 Task: Change the email visibility to Anyone on LinkedIn.
Action: Mouse moved to (778, 110)
Screenshot: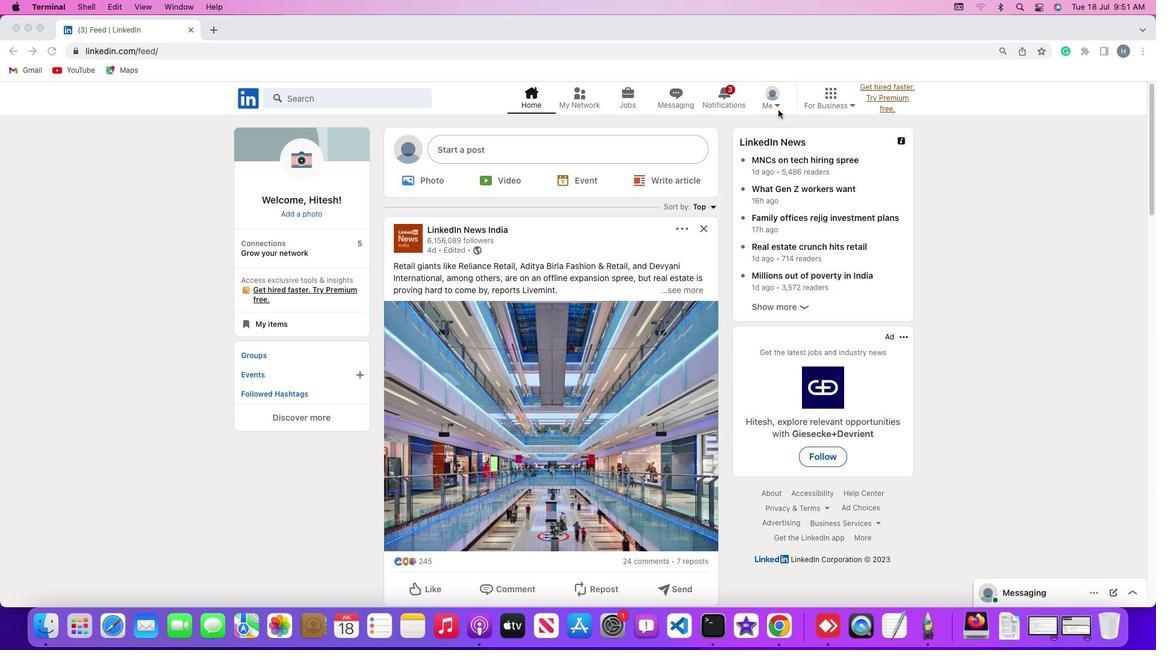 
Action: Mouse pressed left at (778, 110)
Screenshot: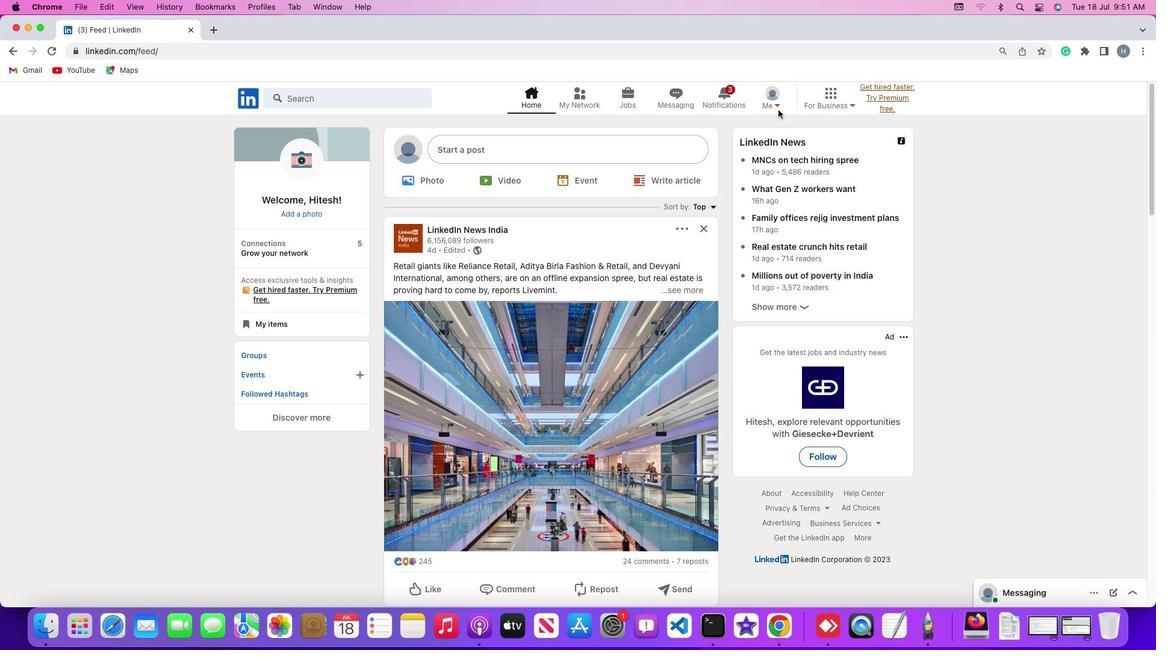 
Action: Mouse moved to (776, 105)
Screenshot: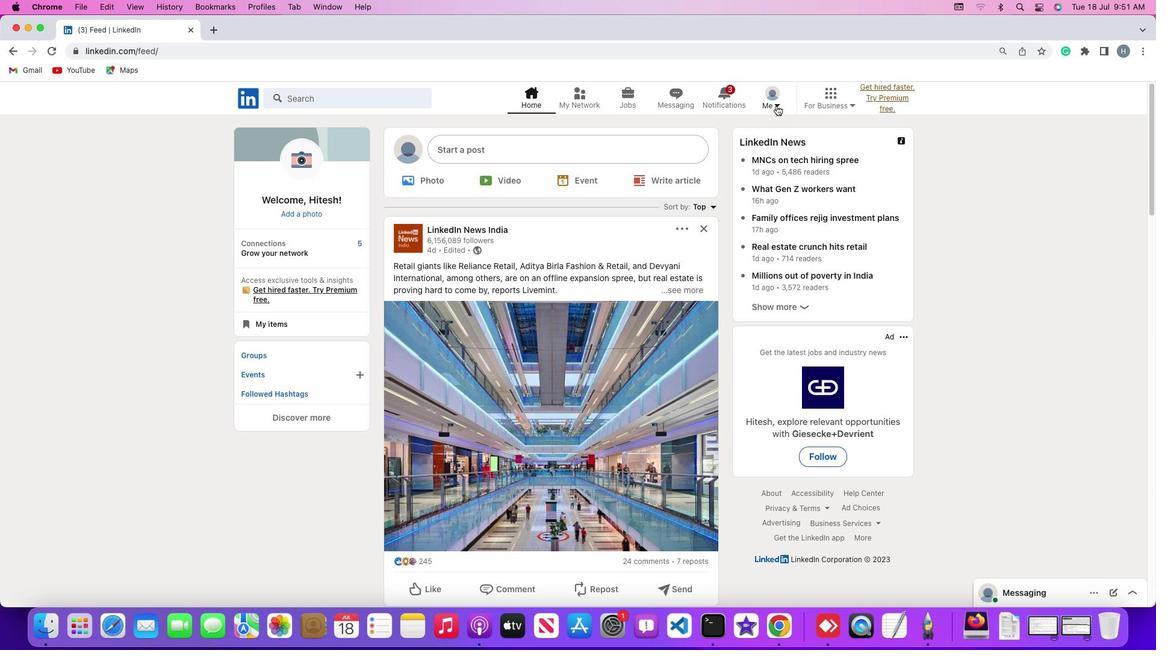 
Action: Mouse pressed left at (776, 105)
Screenshot: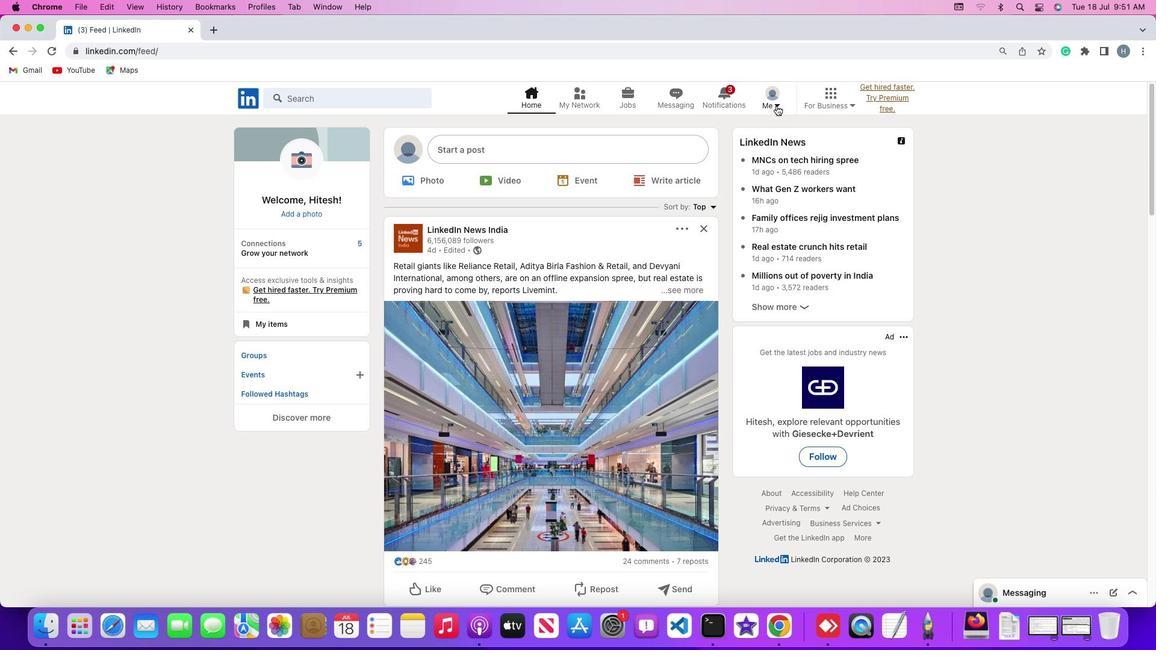 
Action: Mouse moved to (691, 233)
Screenshot: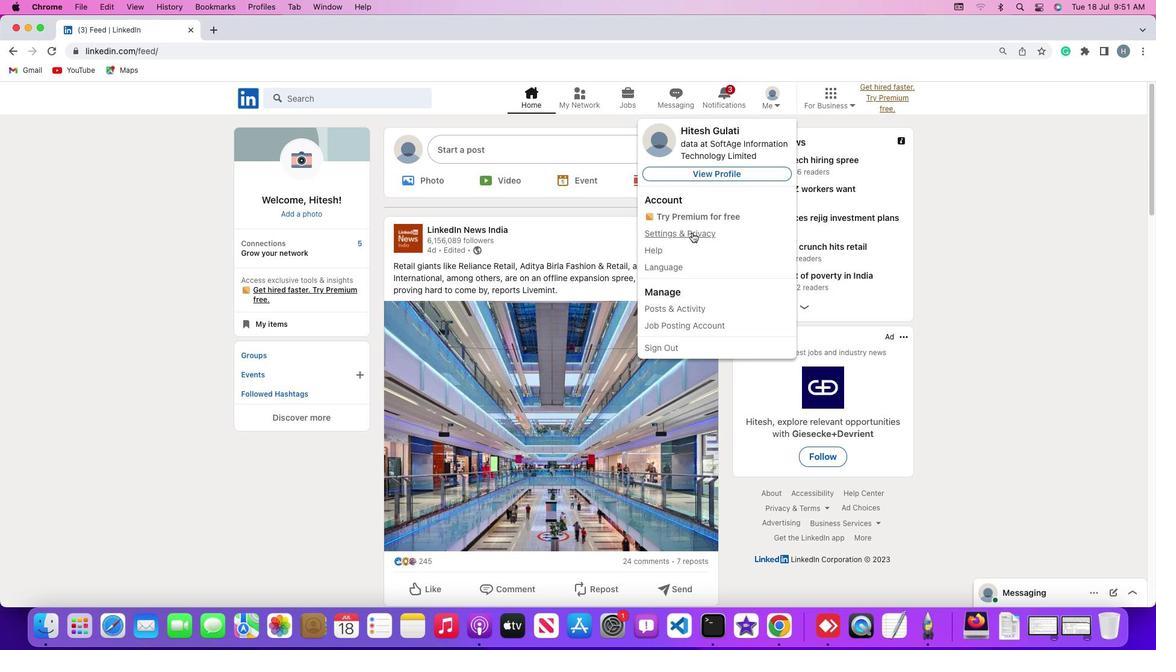 
Action: Mouse pressed left at (691, 233)
Screenshot: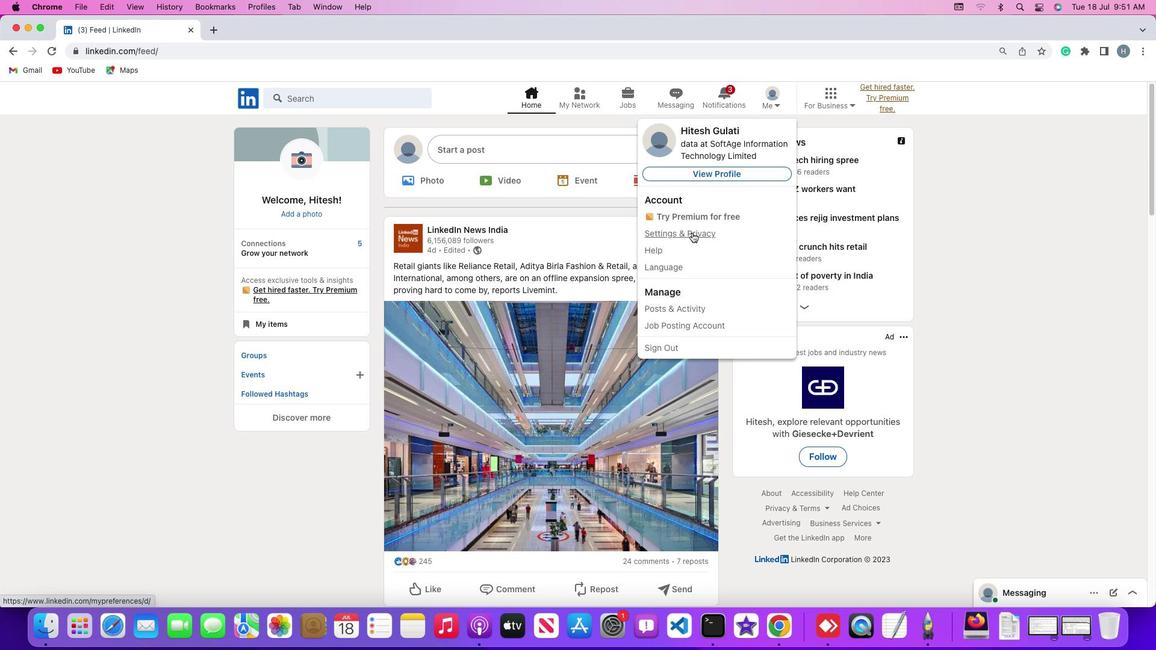 
Action: Mouse moved to (68, 279)
Screenshot: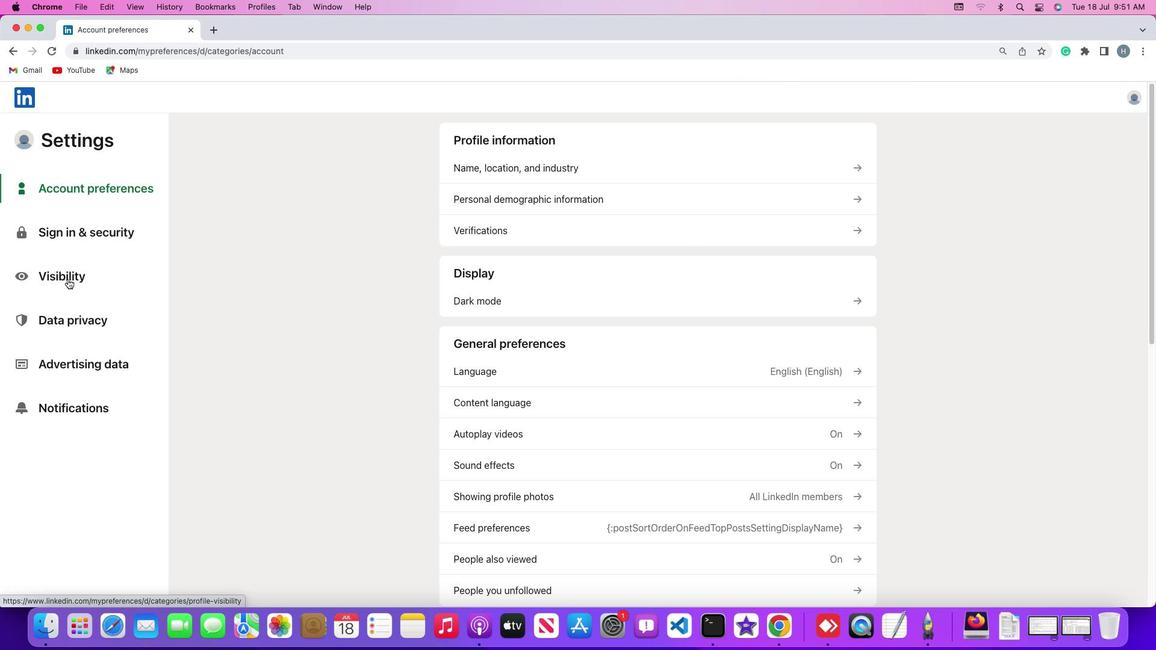 
Action: Mouse pressed left at (68, 279)
Screenshot: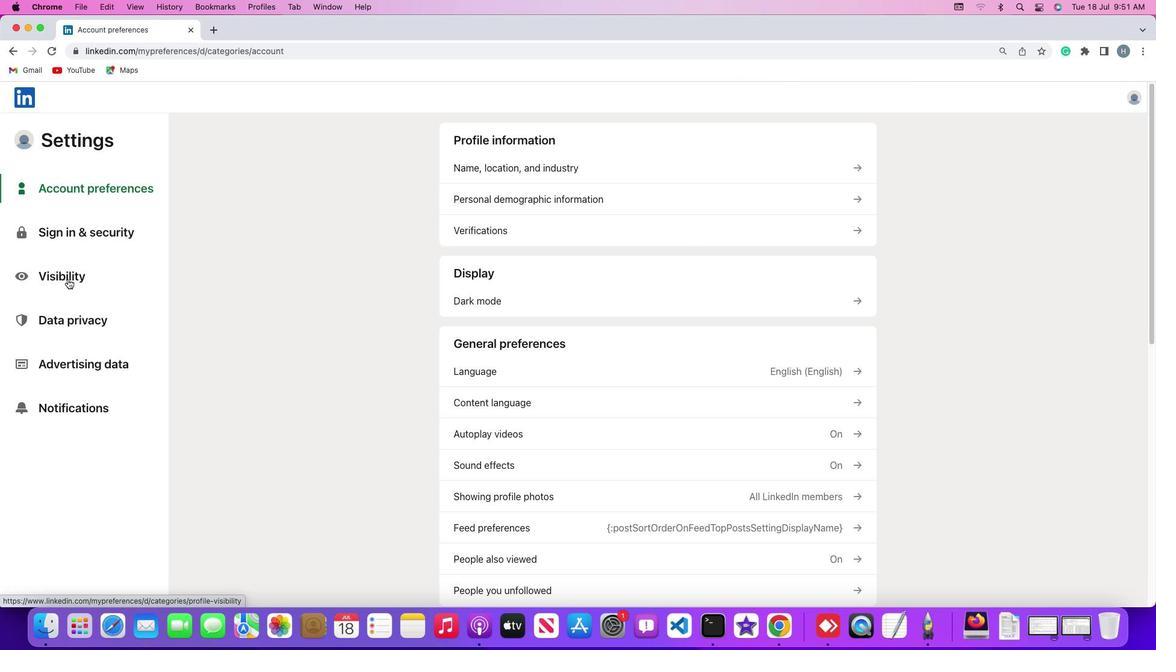 
Action: Mouse moved to (472, 229)
Screenshot: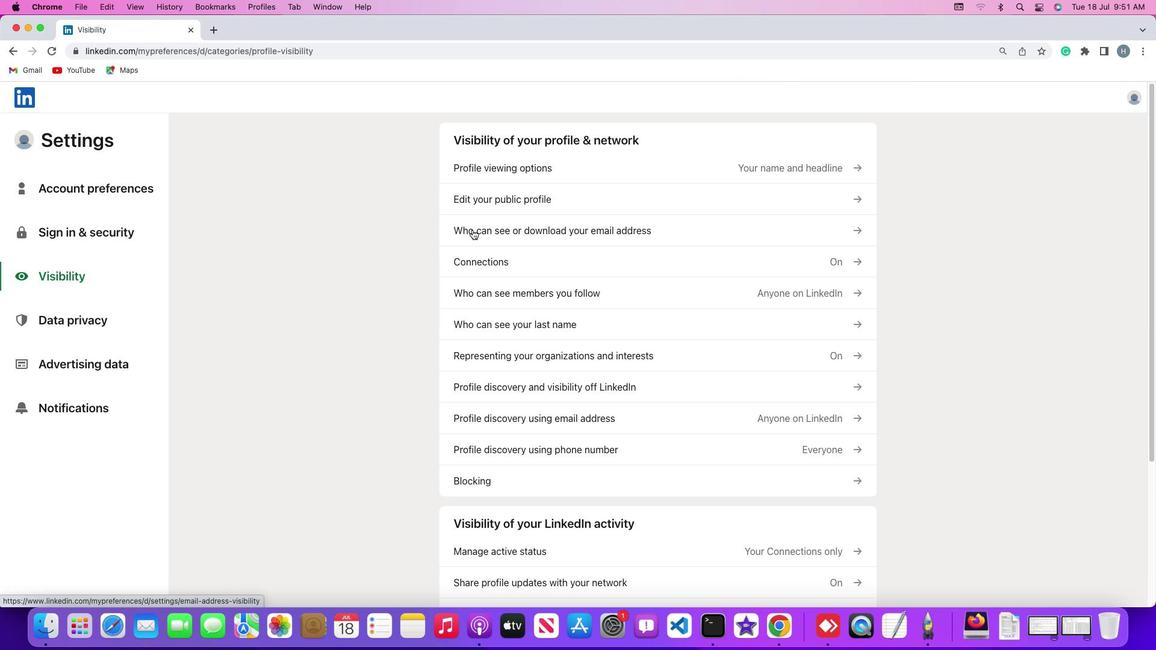 
Action: Mouse pressed left at (472, 229)
Screenshot: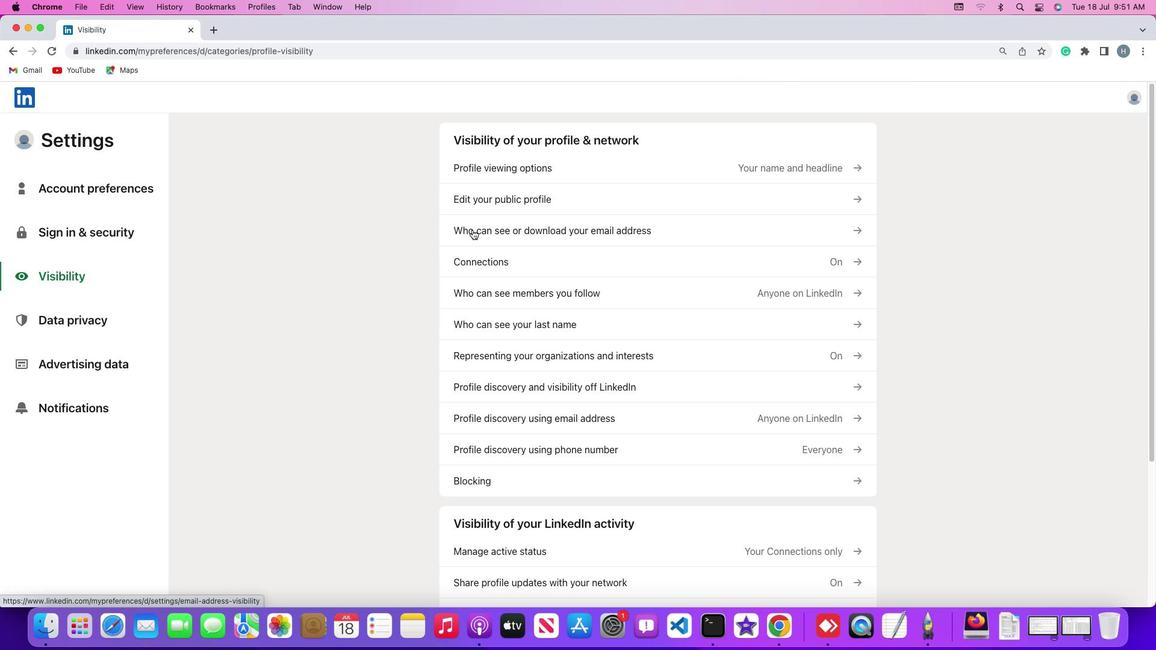
Action: Mouse moved to (469, 290)
Screenshot: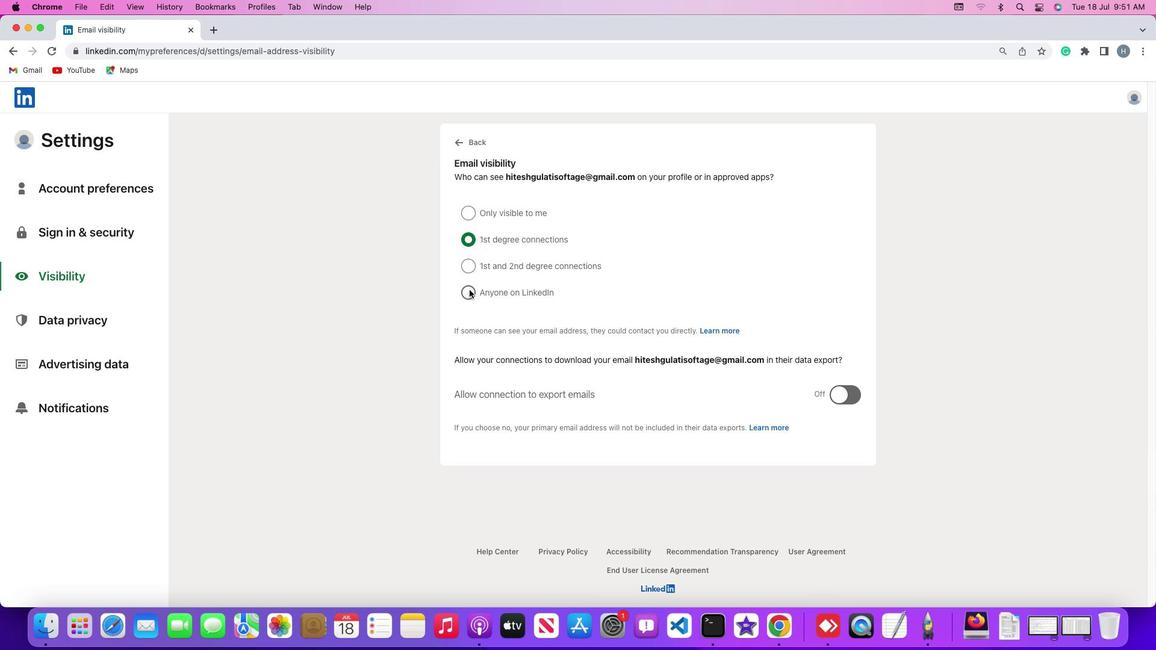 
Action: Mouse pressed left at (469, 290)
Screenshot: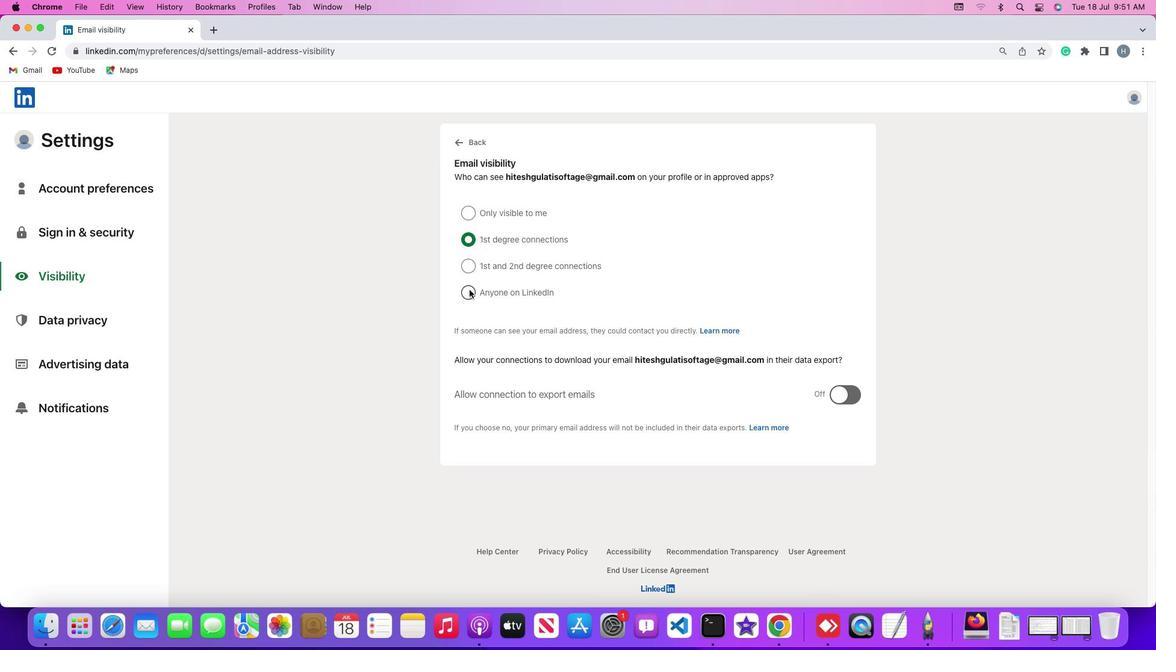 
Action: Mouse moved to (469, 299)
Screenshot: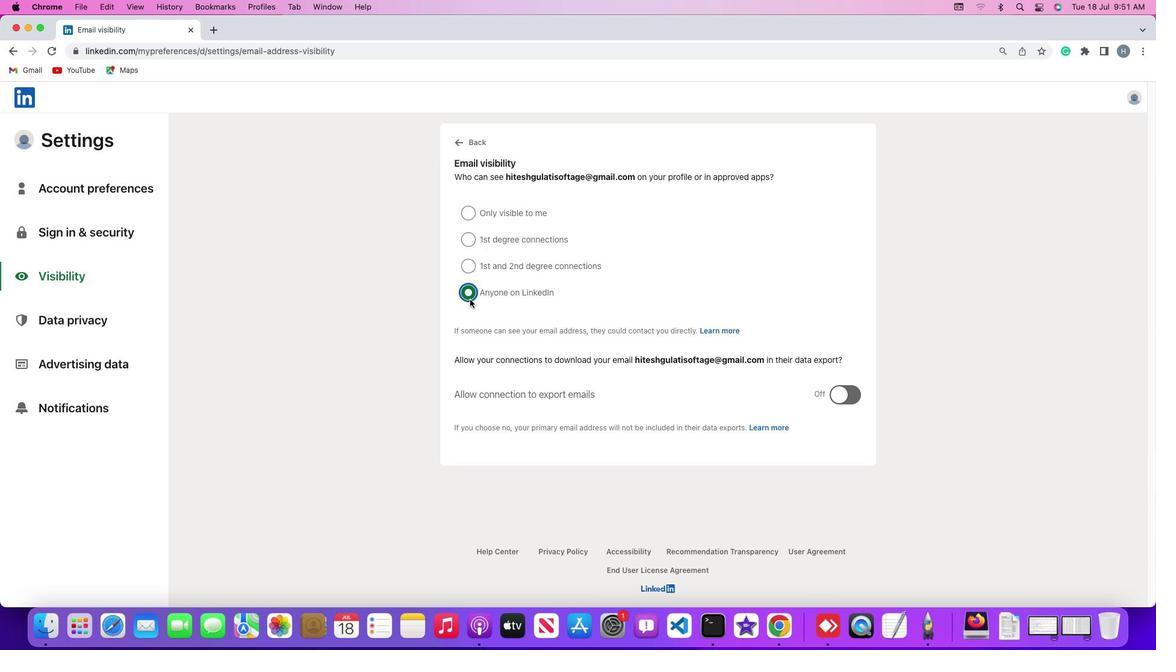 
